Task: Look for products in the category "Plant-Based Meat Alternatives" from the brand "El Burrito".
Action: Mouse moved to (22, 66)
Screenshot: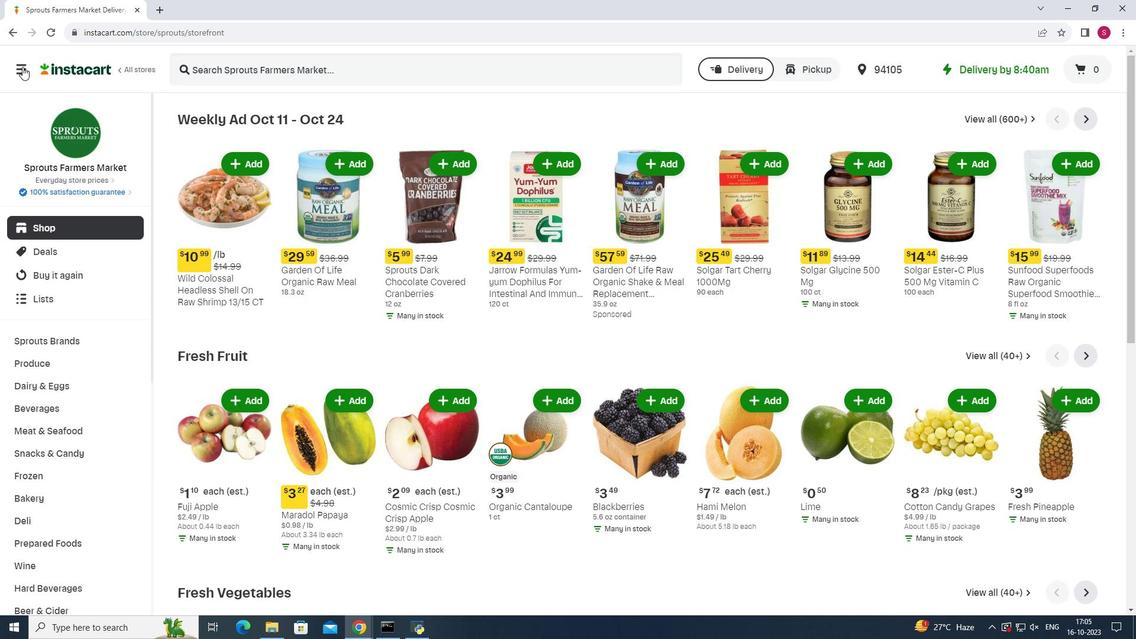 
Action: Mouse pressed left at (22, 66)
Screenshot: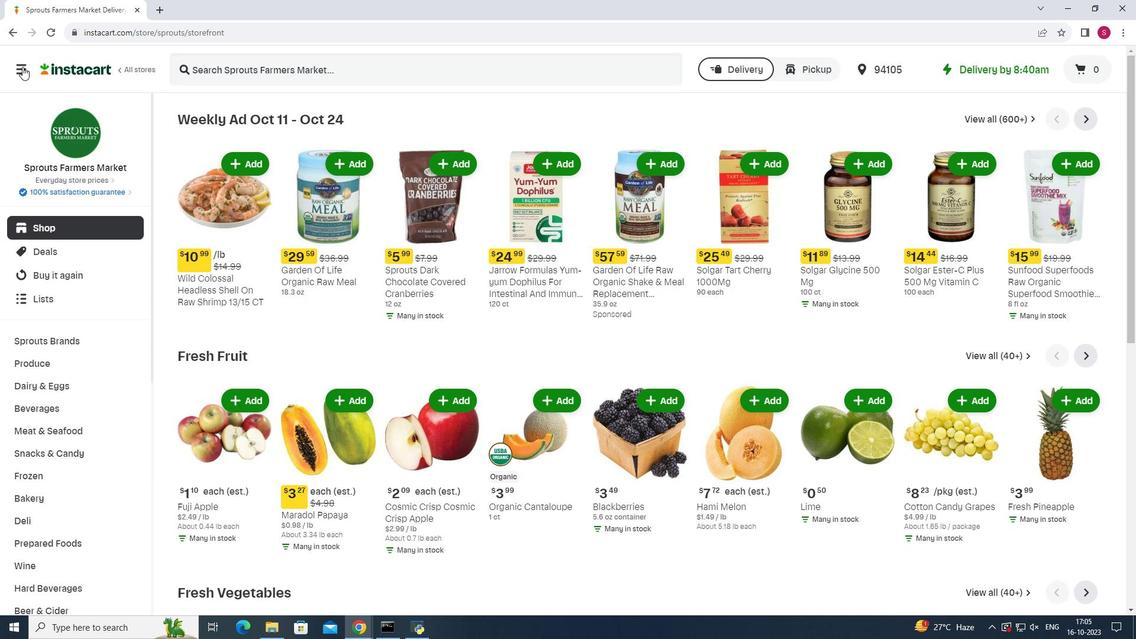 
Action: Mouse moved to (61, 314)
Screenshot: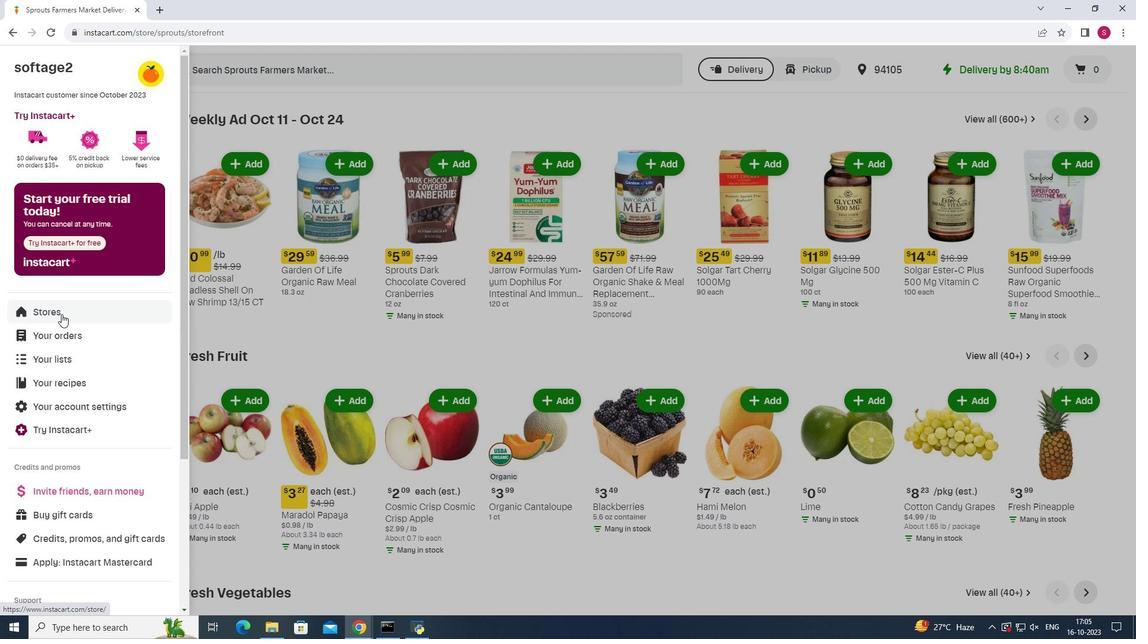 
Action: Mouse pressed left at (61, 314)
Screenshot: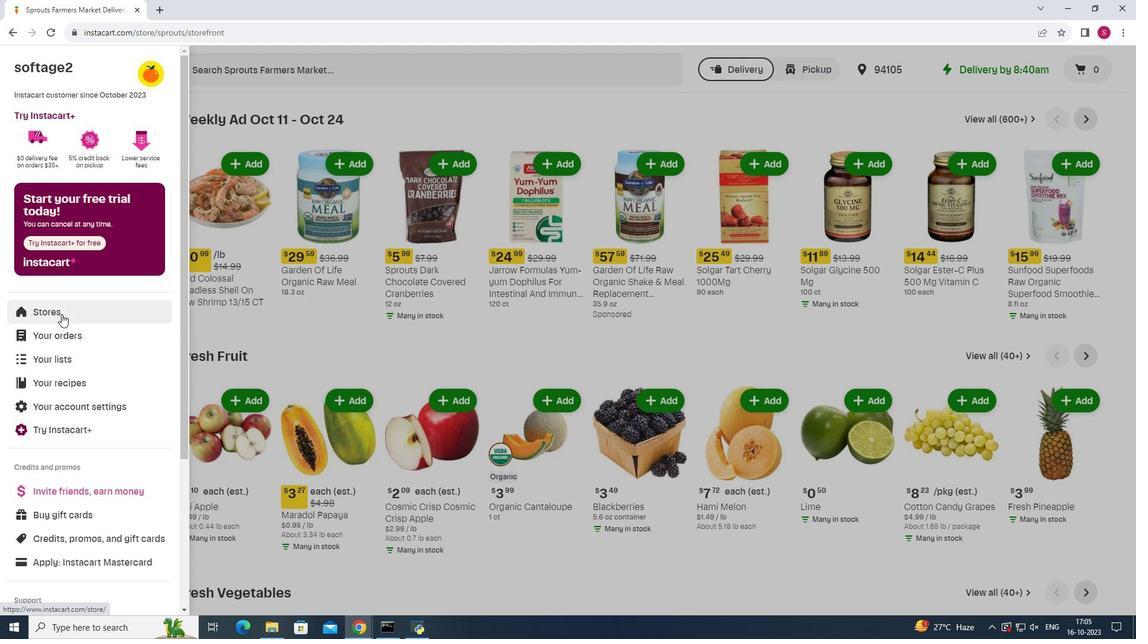 
Action: Mouse pressed left at (61, 314)
Screenshot: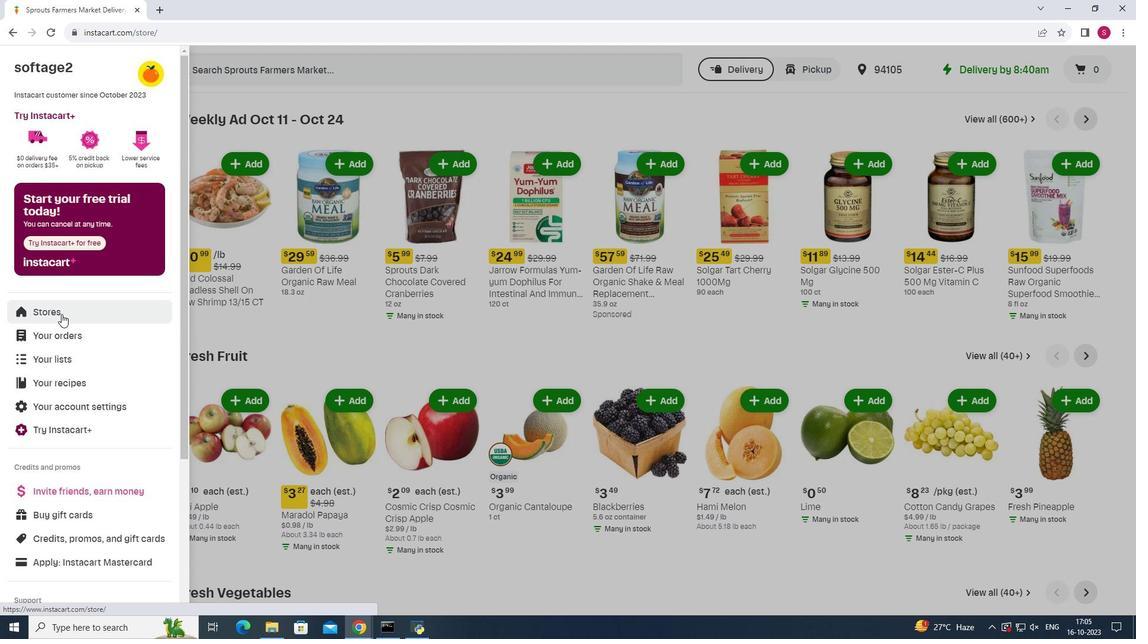 
Action: Mouse moved to (280, 105)
Screenshot: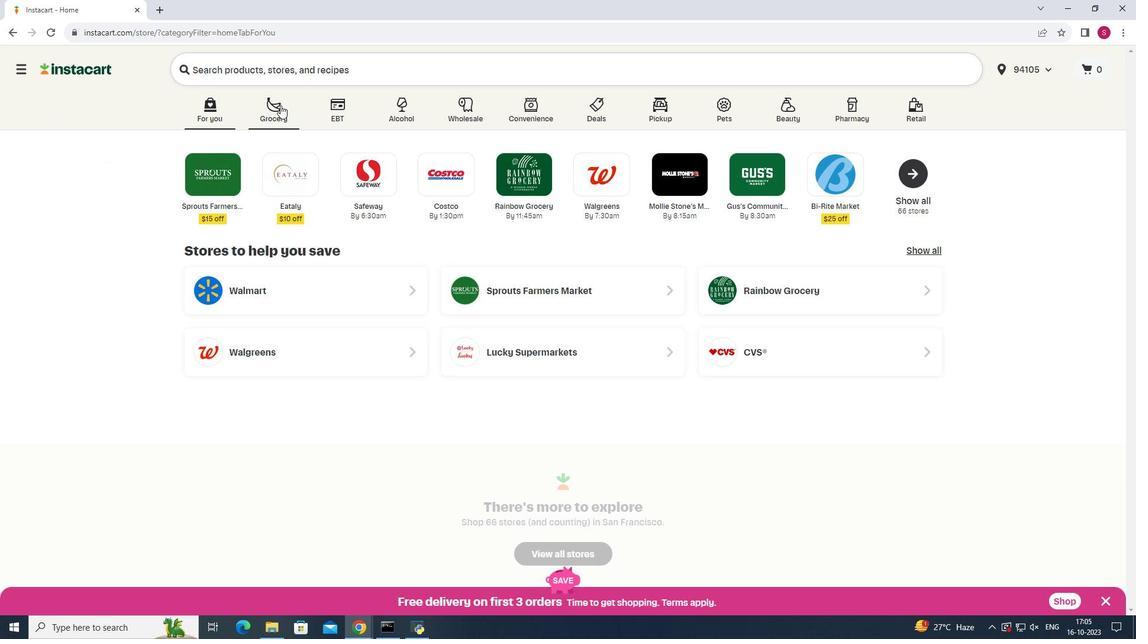 
Action: Mouse pressed left at (280, 105)
Screenshot: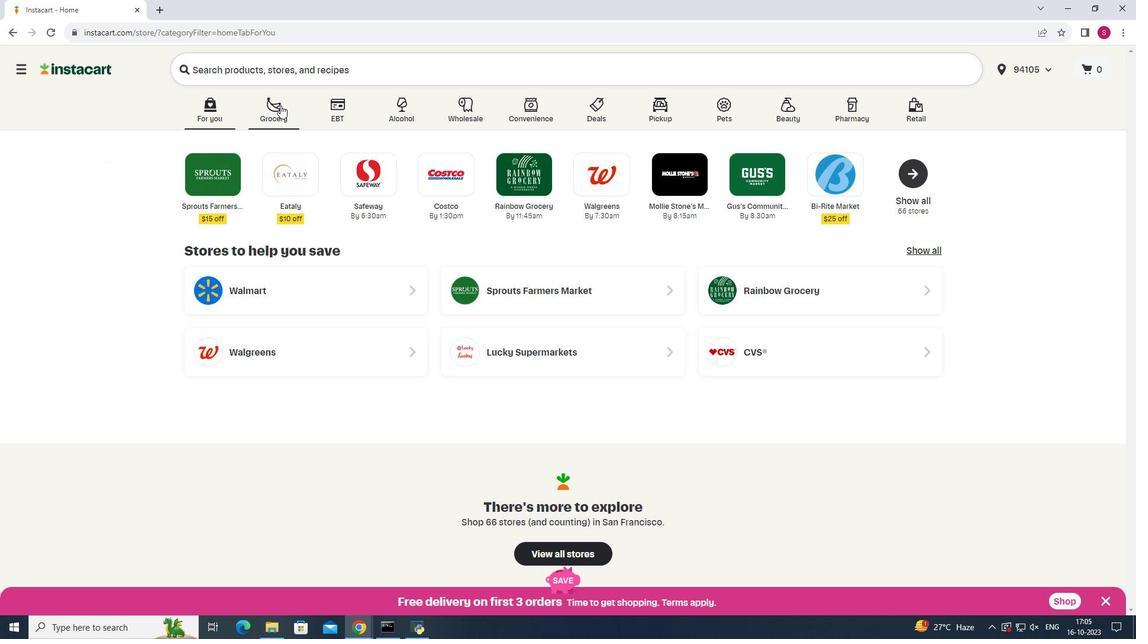 
Action: Mouse moved to (788, 158)
Screenshot: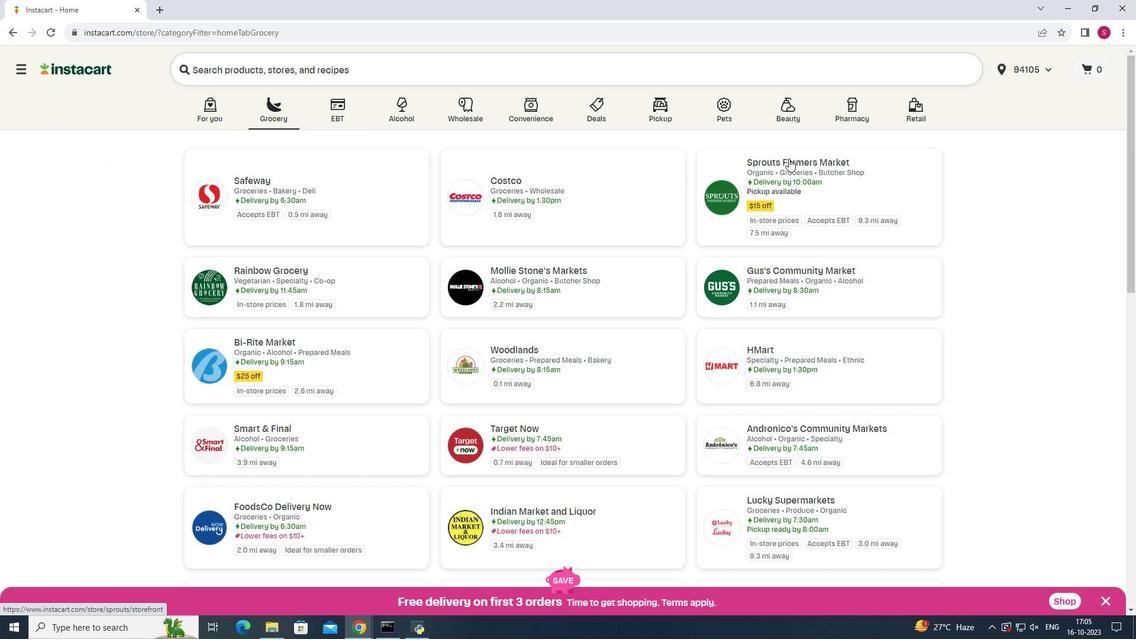 
Action: Mouse pressed left at (788, 158)
Screenshot: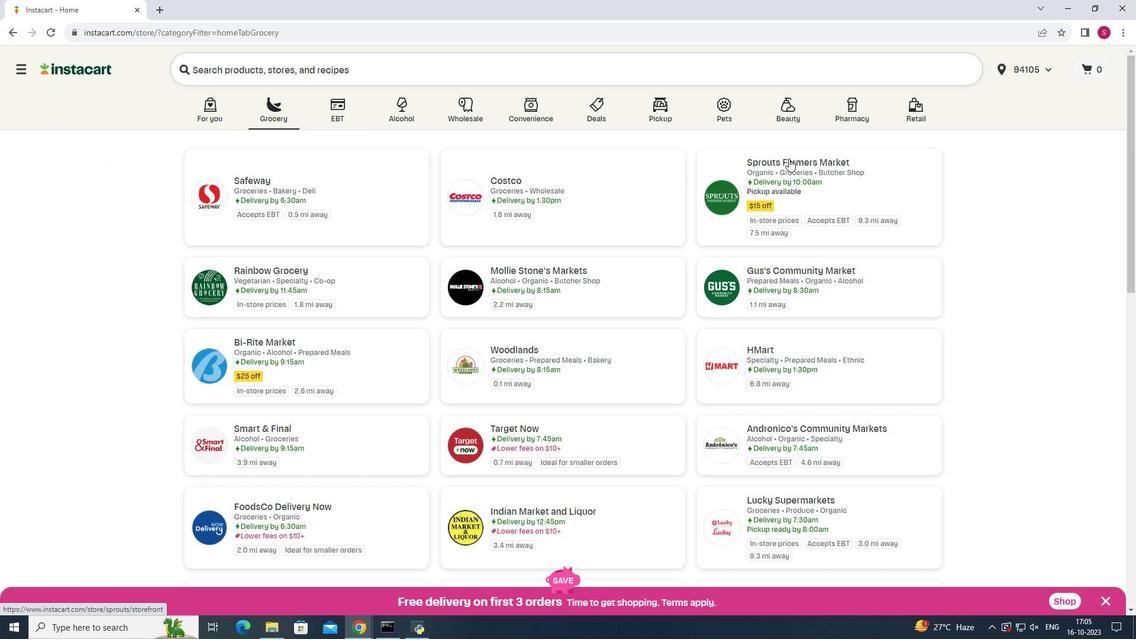 
Action: Mouse moved to (69, 430)
Screenshot: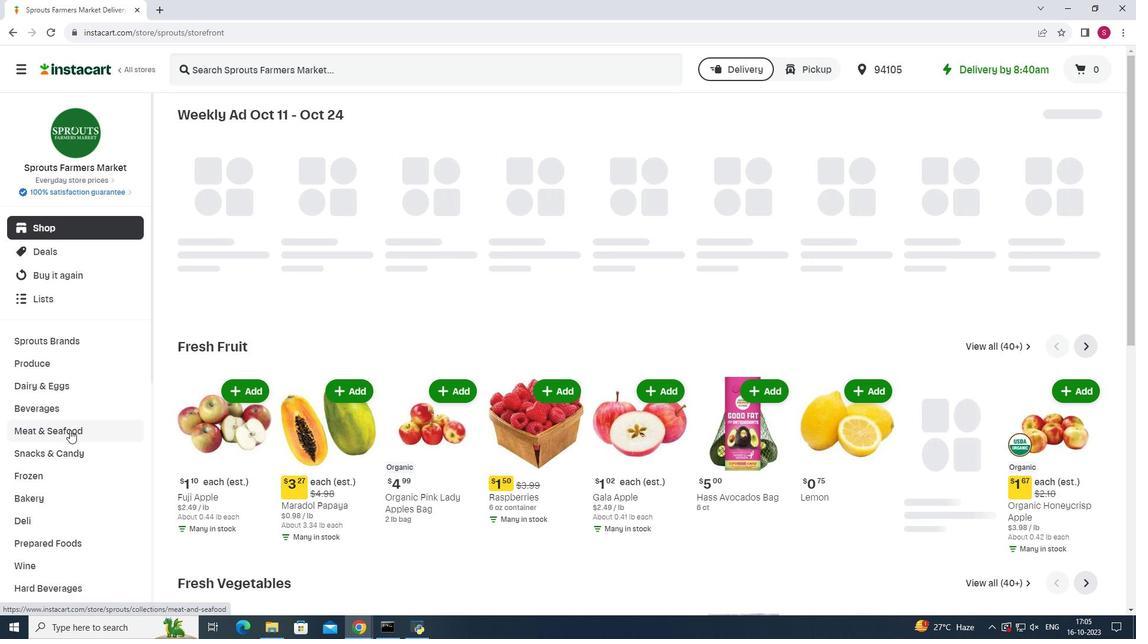 
Action: Mouse pressed left at (69, 430)
Screenshot: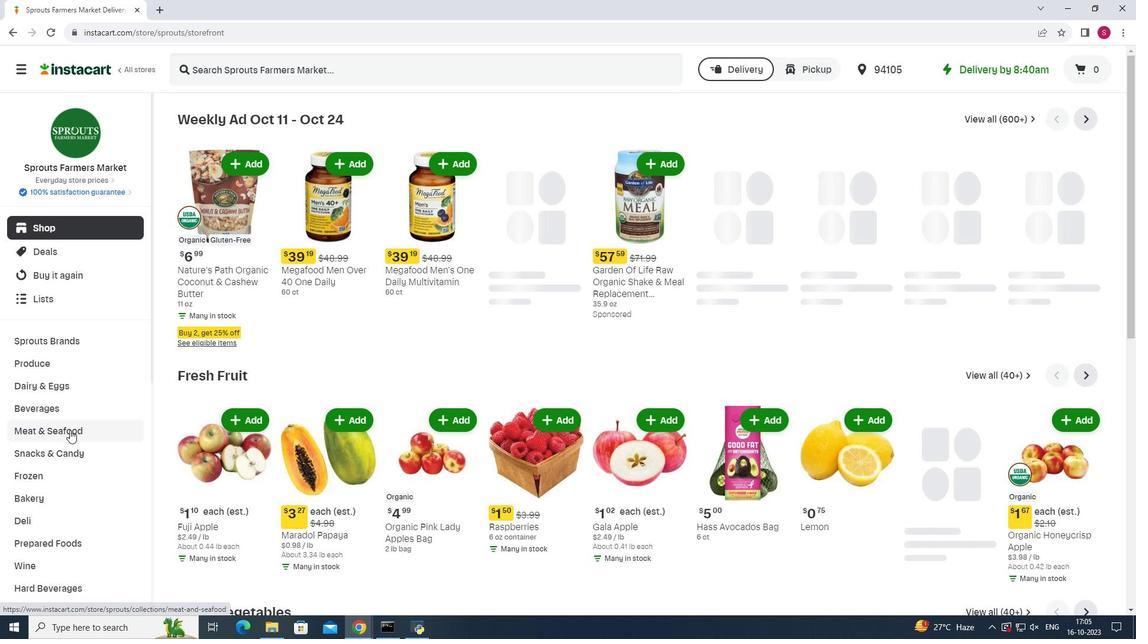
Action: Mouse moved to (868, 145)
Screenshot: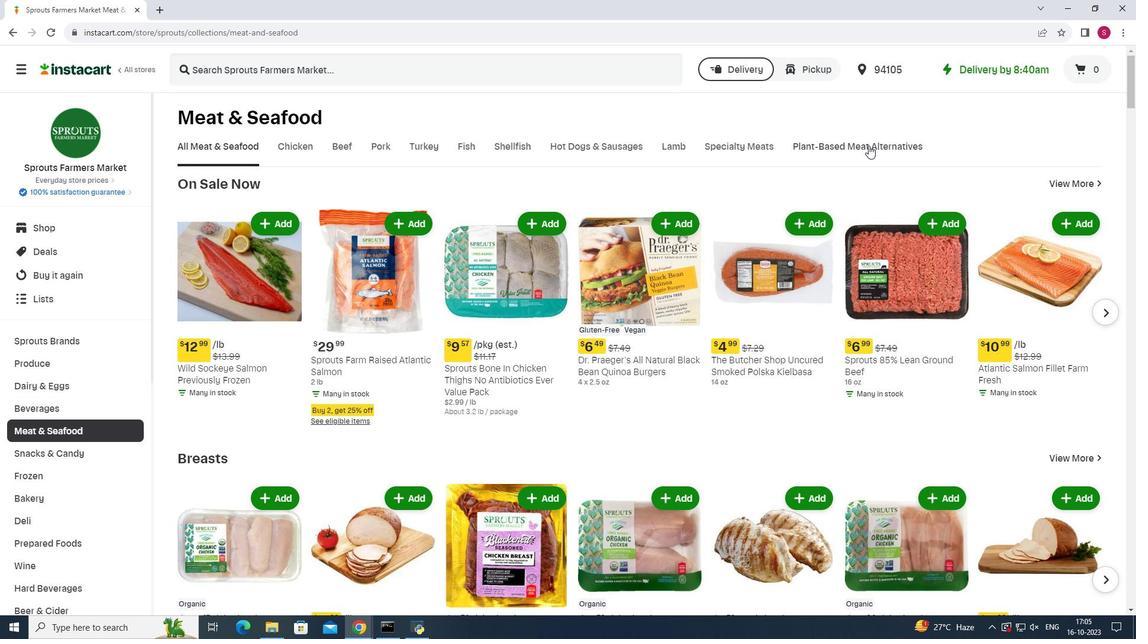 
Action: Mouse pressed left at (868, 145)
Screenshot: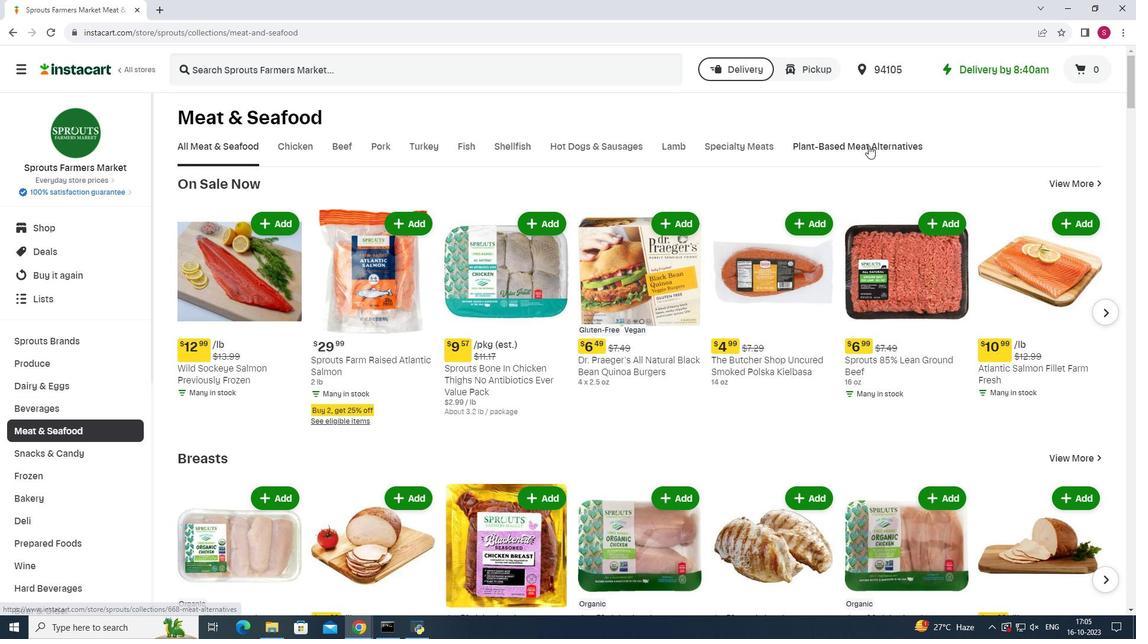 
Action: Mouse moved to (482, 198)
Screenshot: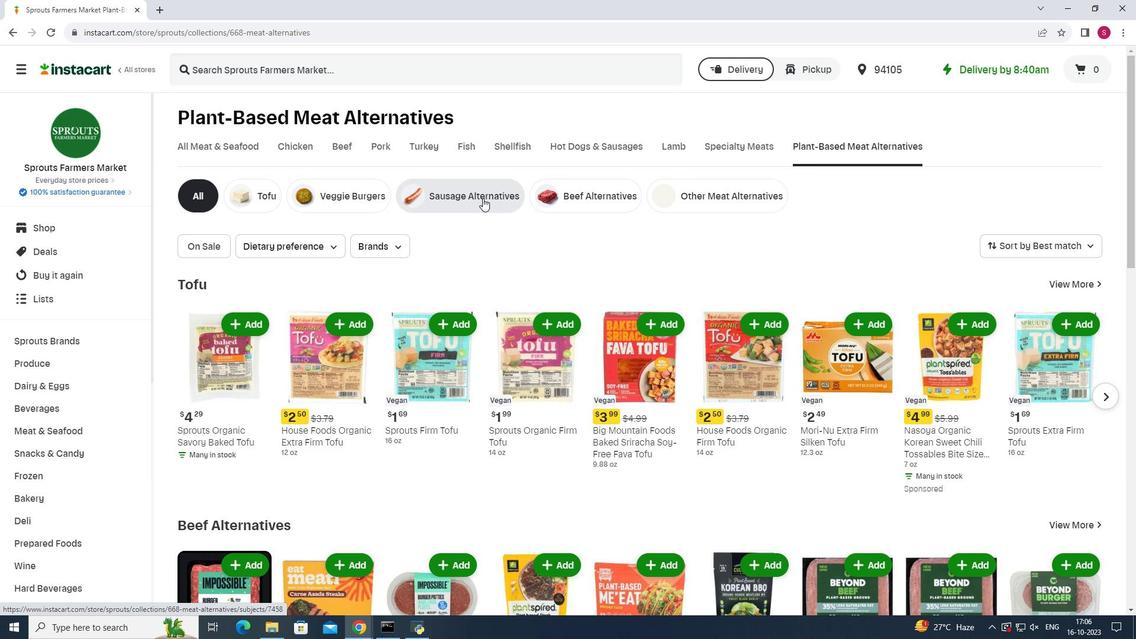 
Action: Mouse pressed left at (482, 198)
Screenshot: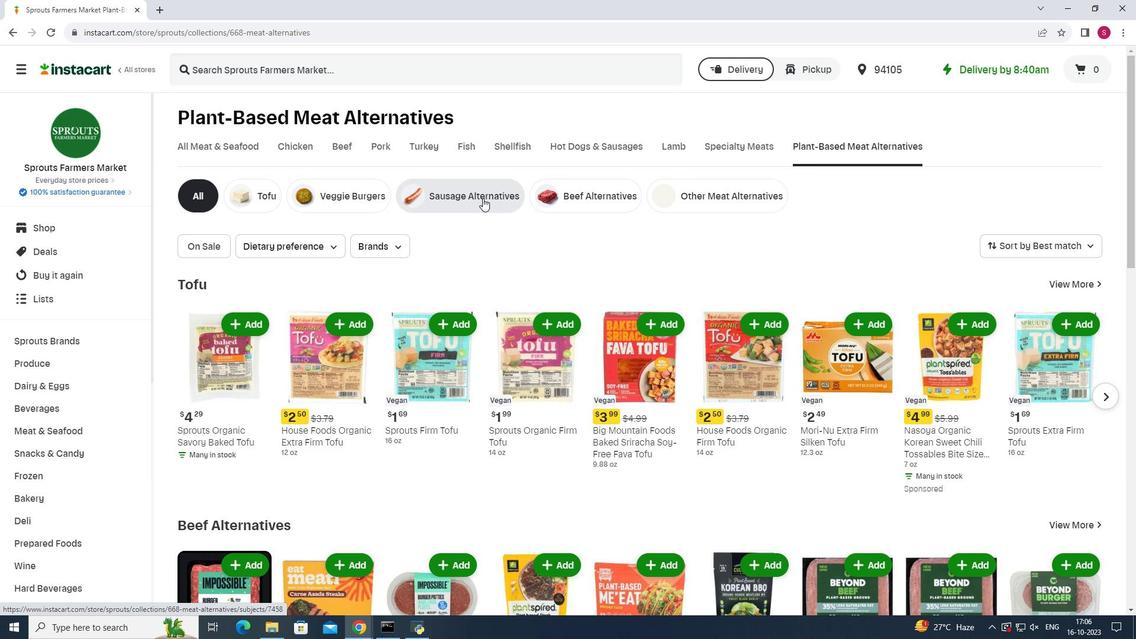 
Action: Mouse moved to (396, 247)
Screenshot: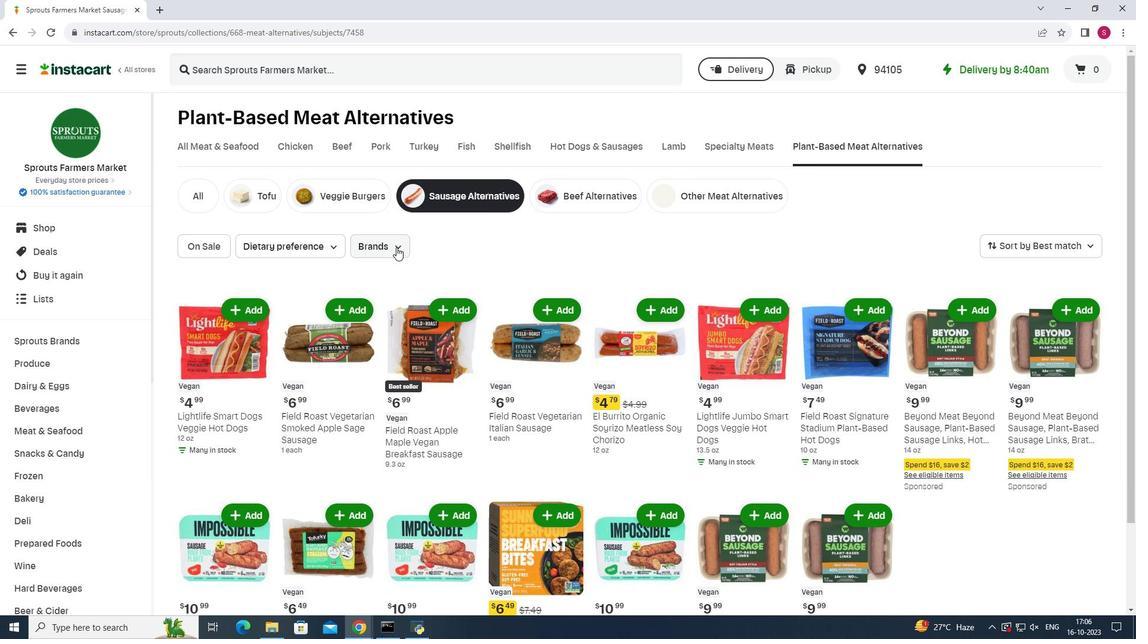 
Action: Mouse pressed left at (396, 247)
Screenshot: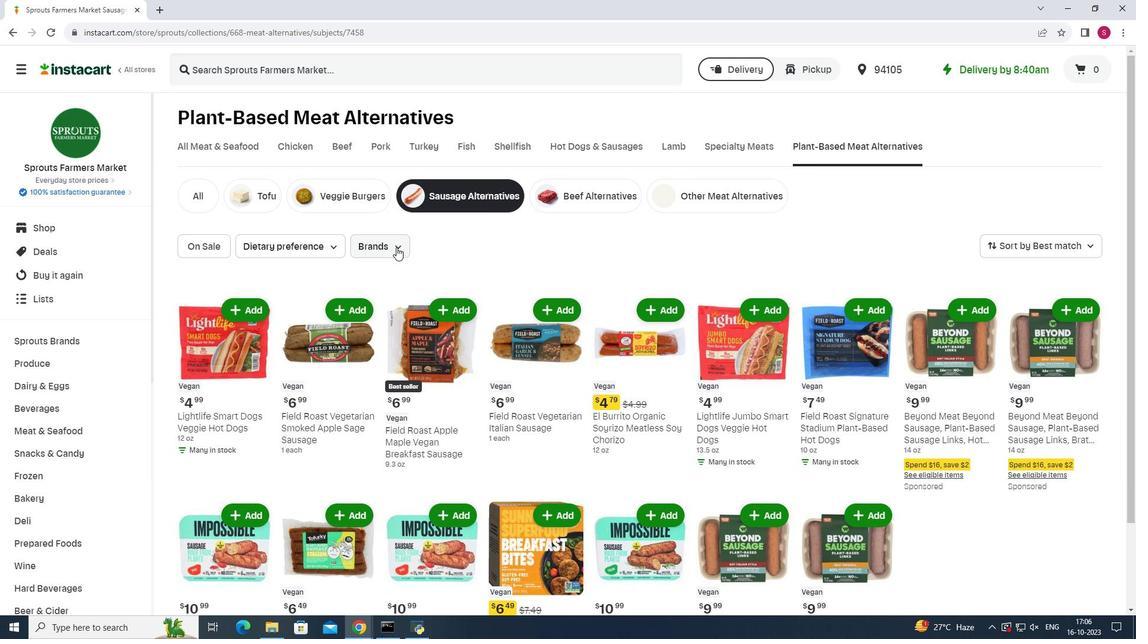 
Action: Mouse moved to (433, 357)
Screenshot: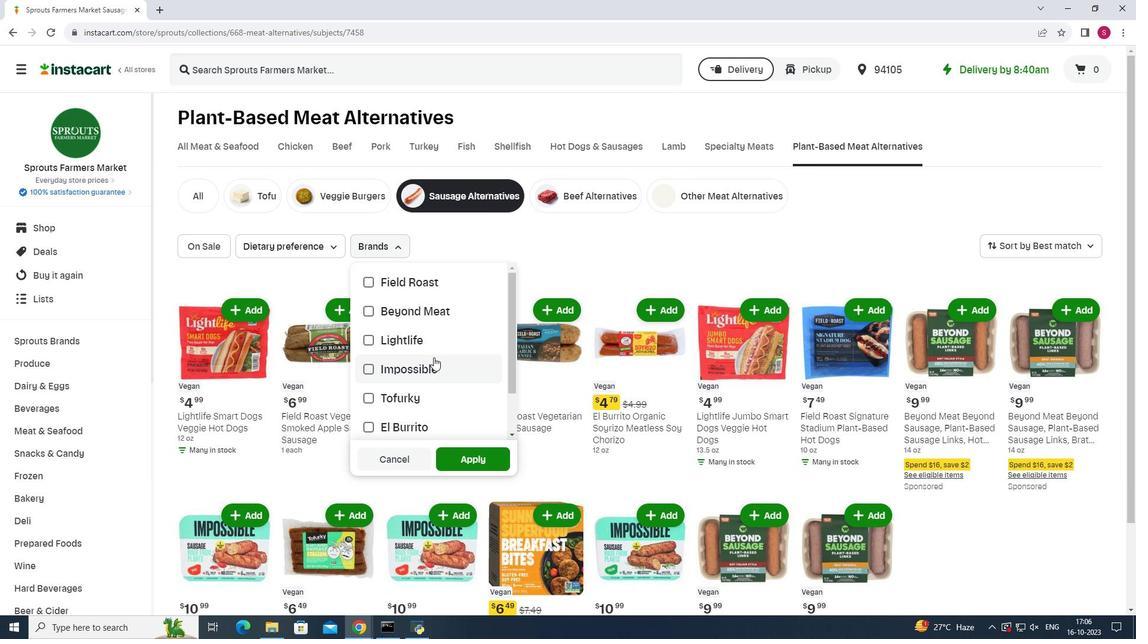 
Action: Mouse scrolled (433, 356) with delta (0, 0)
Screenshot: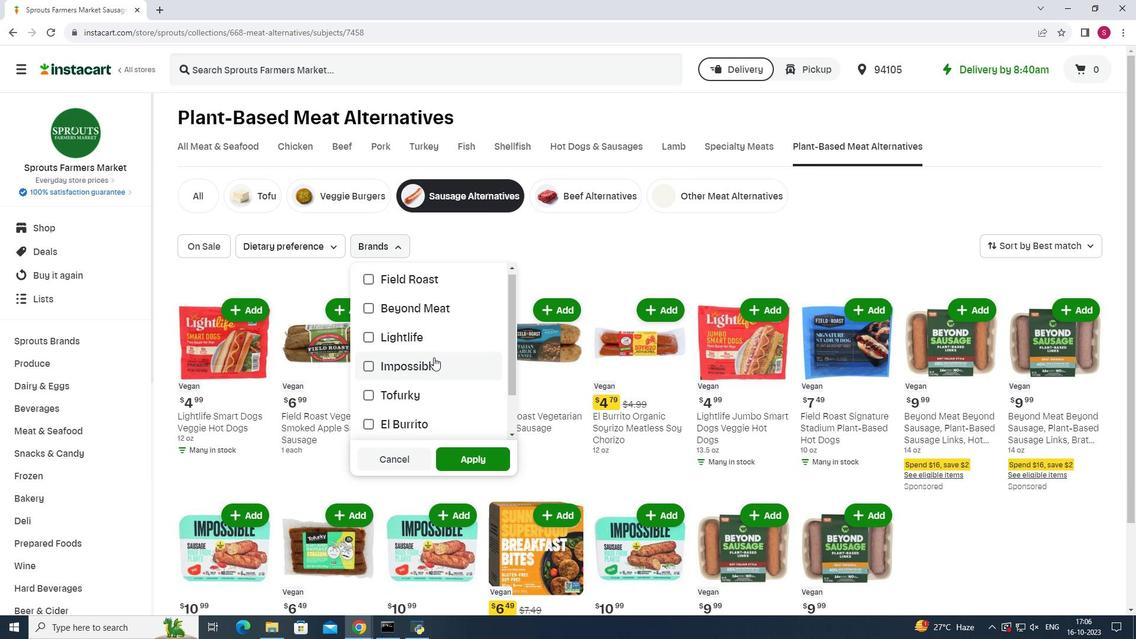 
Action: Mouse moved to (368, 374)
Screenshot: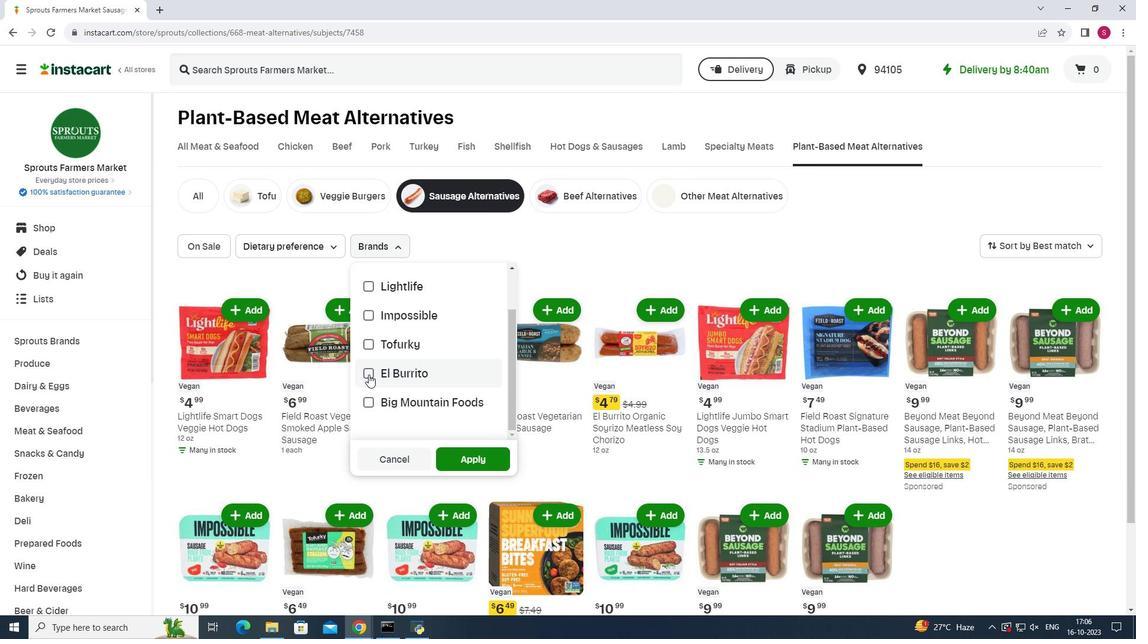 
Action: Mouse pressed left at (368, 374)
Screenshot: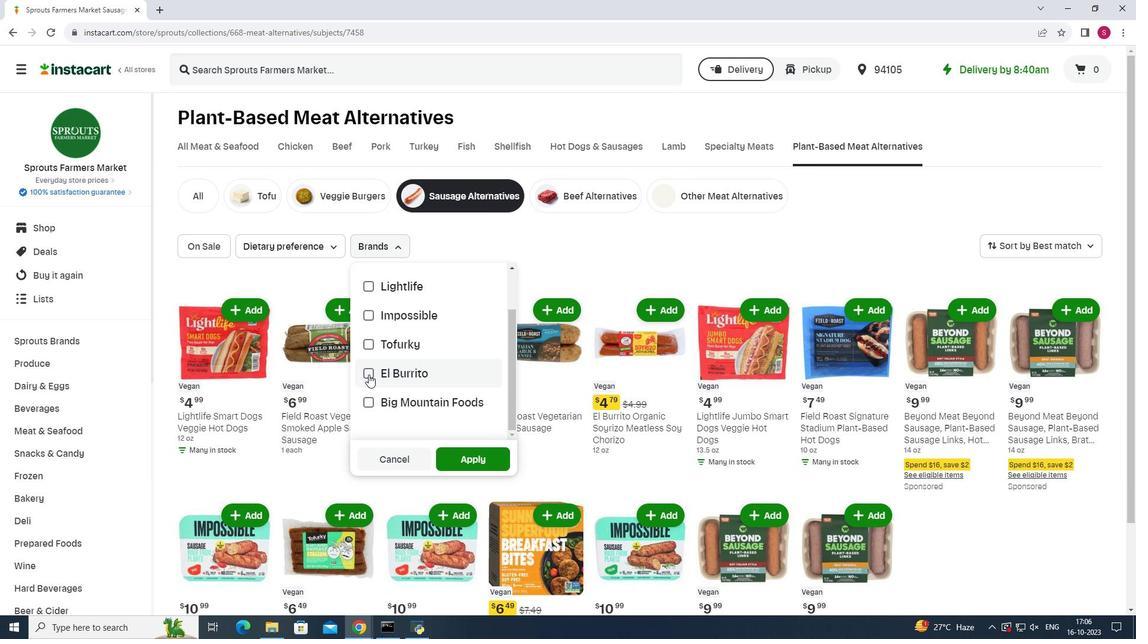 
Action: Mouse moved to (472, 455)
Screenshot: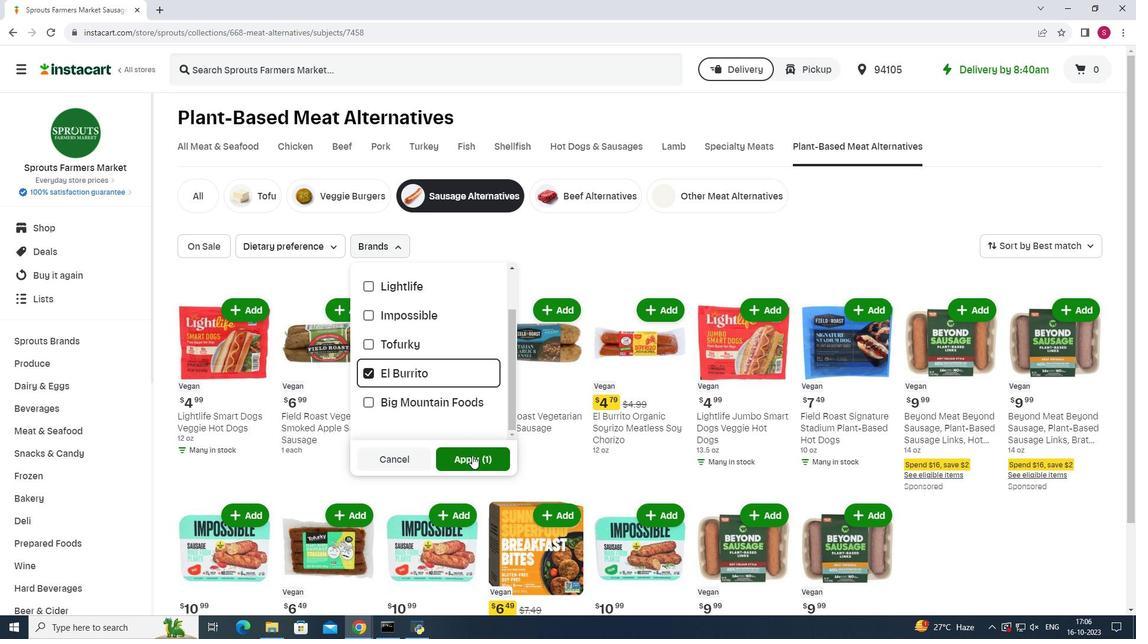 
Action: Mouse pressed left at (472, 455)
Screenshot: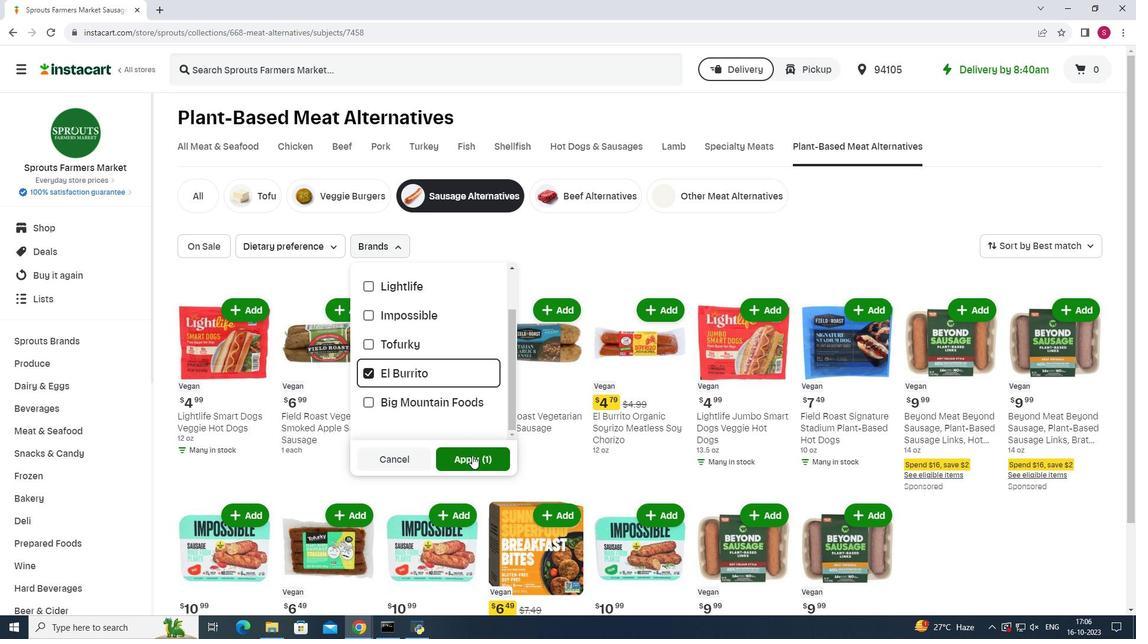 
Action: Mouse moved to (751, 230)
Screenshot: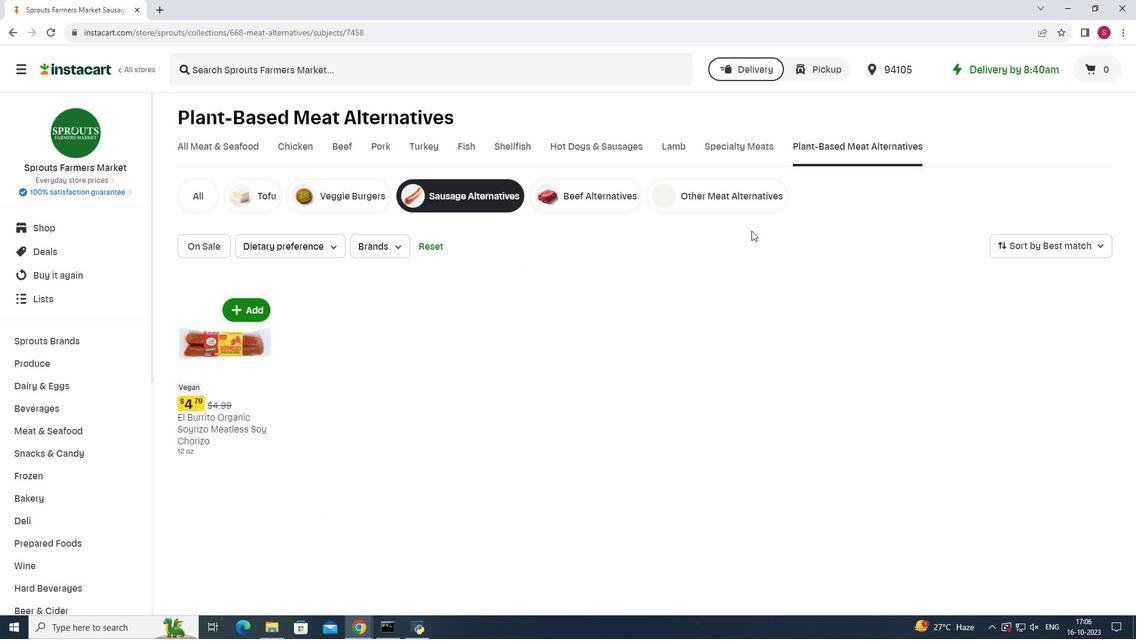 
